 Task: Create Board Public Speaking Tips to Workspace Cash Management. Create Board User Research to Workspace Cash Management. Create Board Customer Service Knowledge Base Development and Management to Workspace Cash Management
Action: Mouse moved to (335, 67)
Screenshot: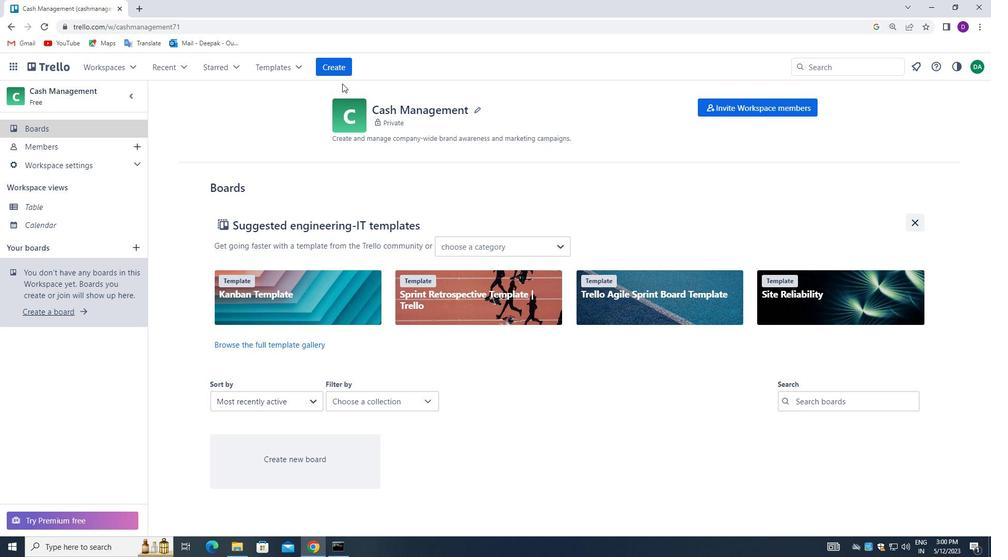 
Action: Mouse pressed left at (335, 67)
Screenshot: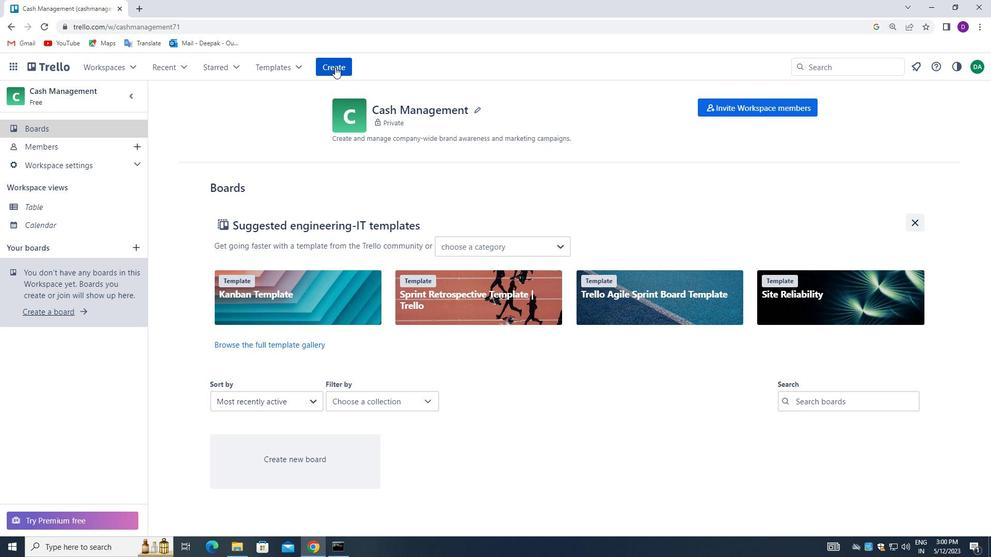 
Action: Mouse moved to (385, 109)
Screenshot: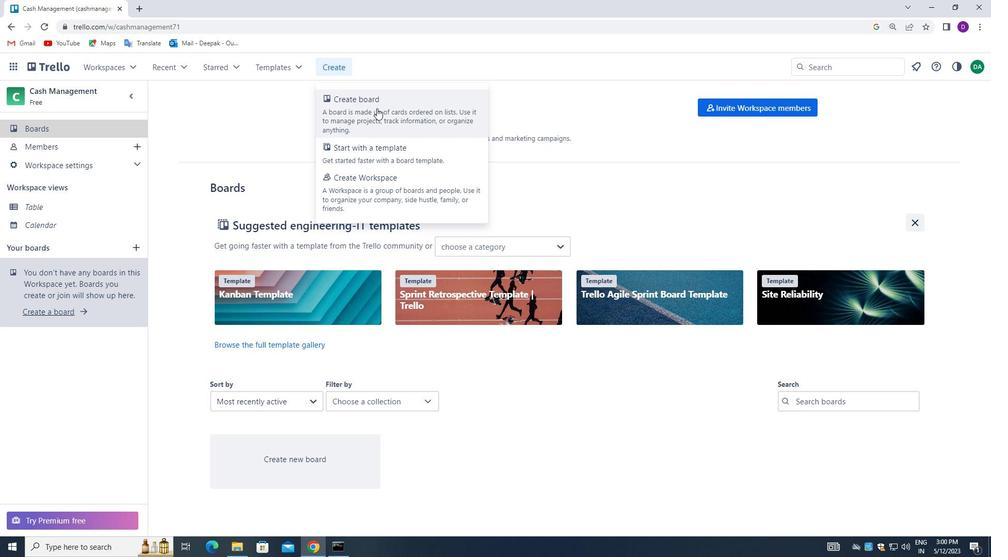 
Action: Mouse pressed left at (385, 109)
Screenshot: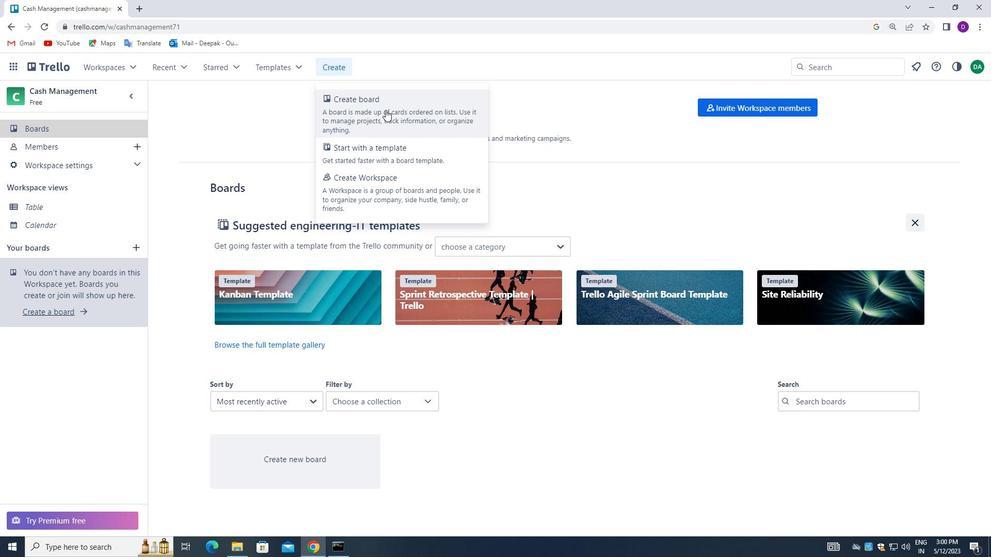 
Action: Mouse moved to (356, 279)
Screenshot: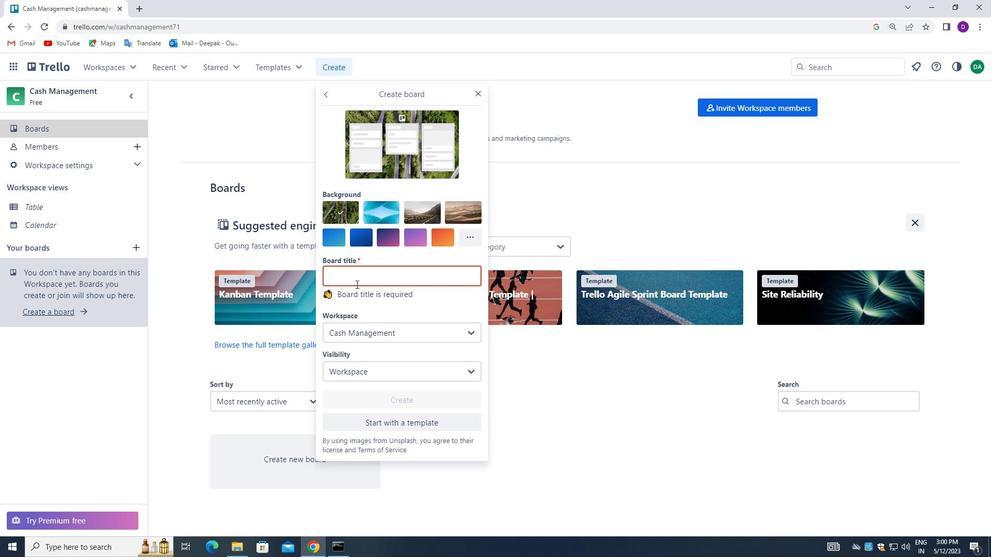 
Action: Mouse pressed left at (356, 279)
Screenshot: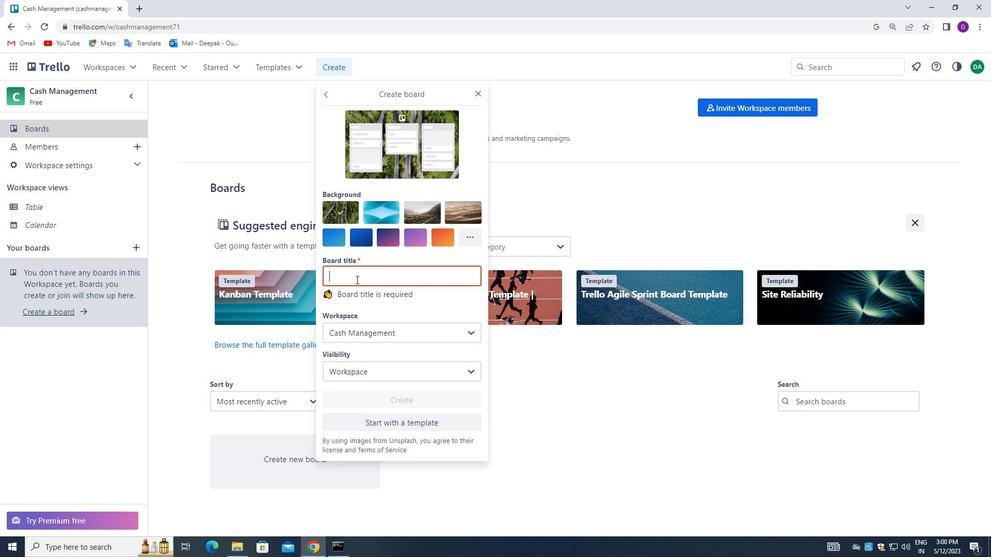 
Action: Key pressed <Key.shift>PUBLIC<Key.space><Key.shift>SPEAKING
Screenshot: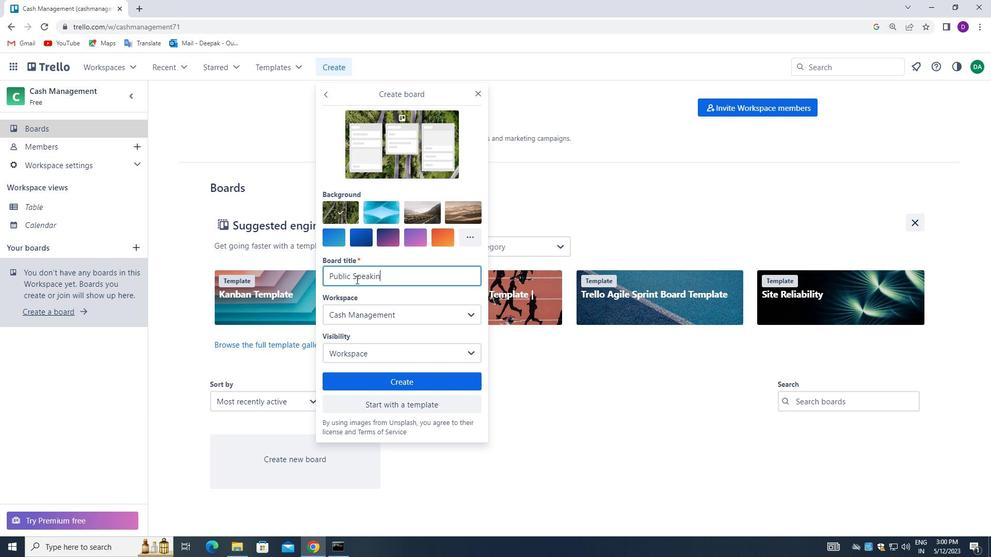 
Action: Mouse moved to (397, 318)
Screenshot: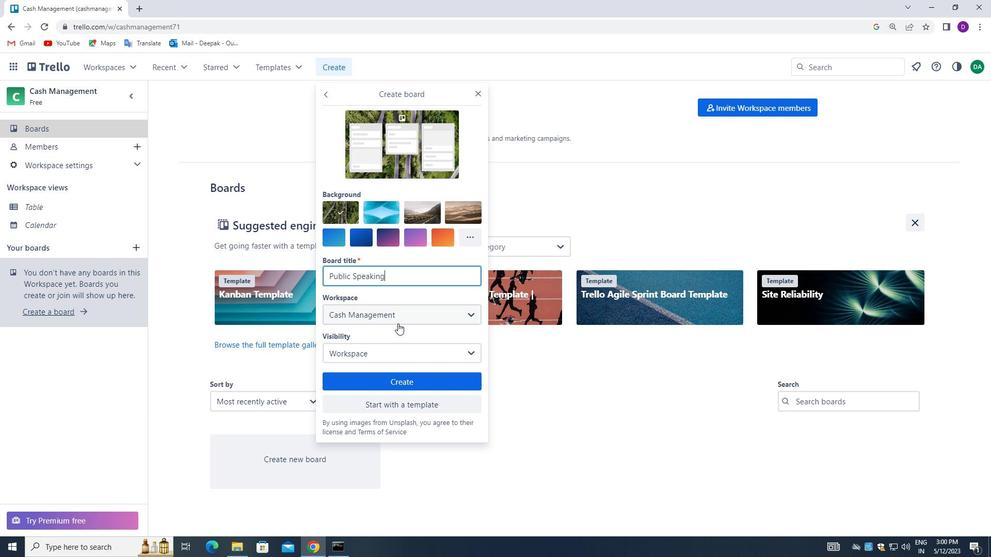 
Action: Mouse pressed left at (397, 318)
Screenshot: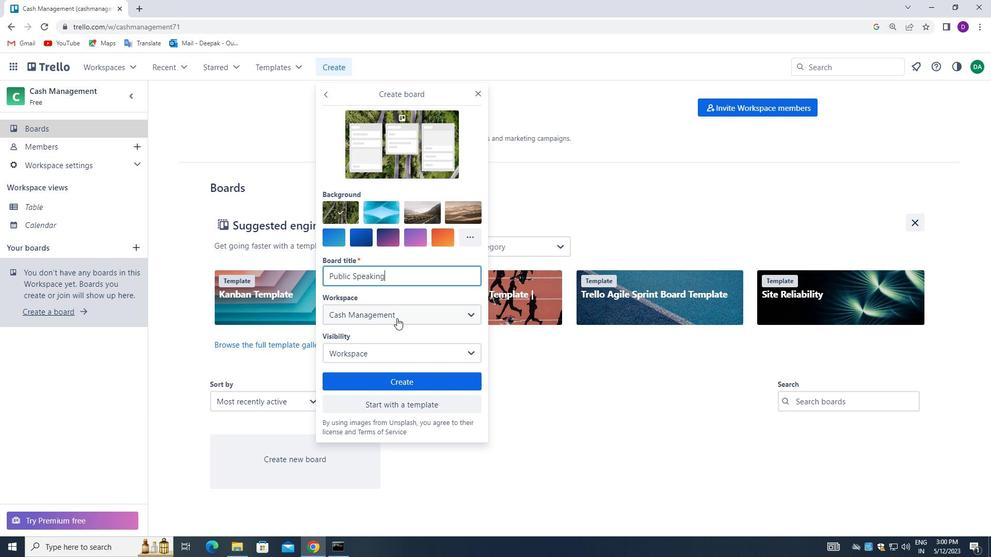 
Action: Mouse moved to (397, 317)
Screenshot: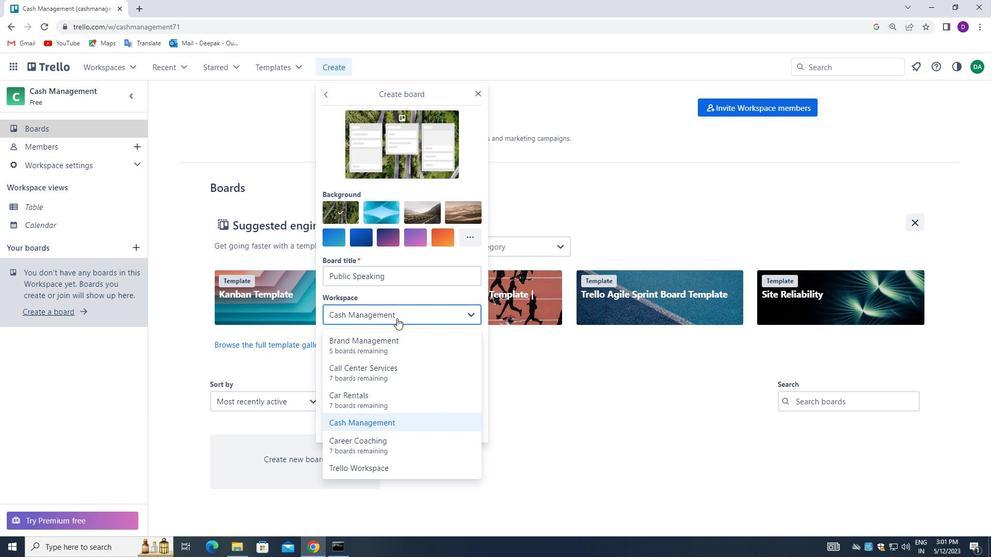 
Action: Mouse pressed left at (397, 317)
Screenshot: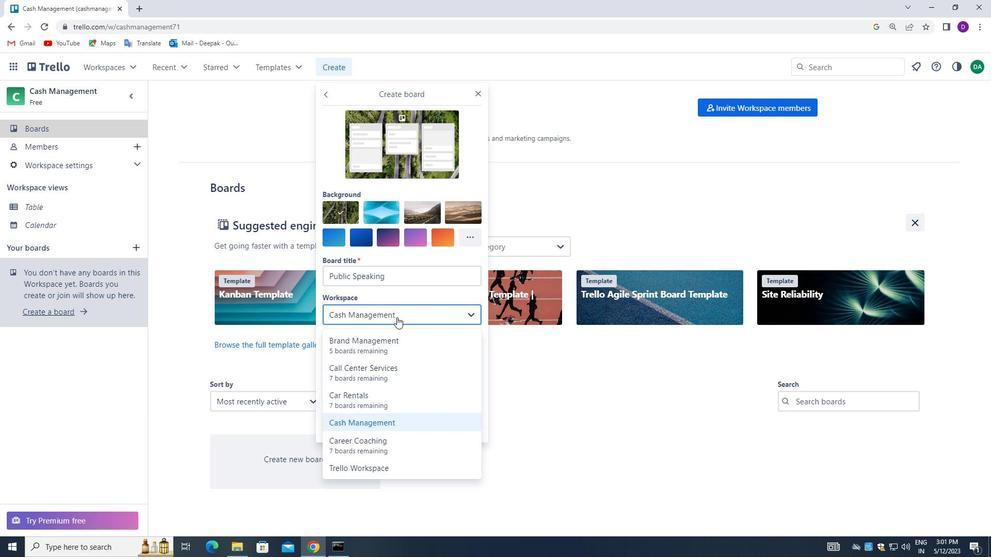 
Action: Mouse moved to (394, 379)
Screenshot: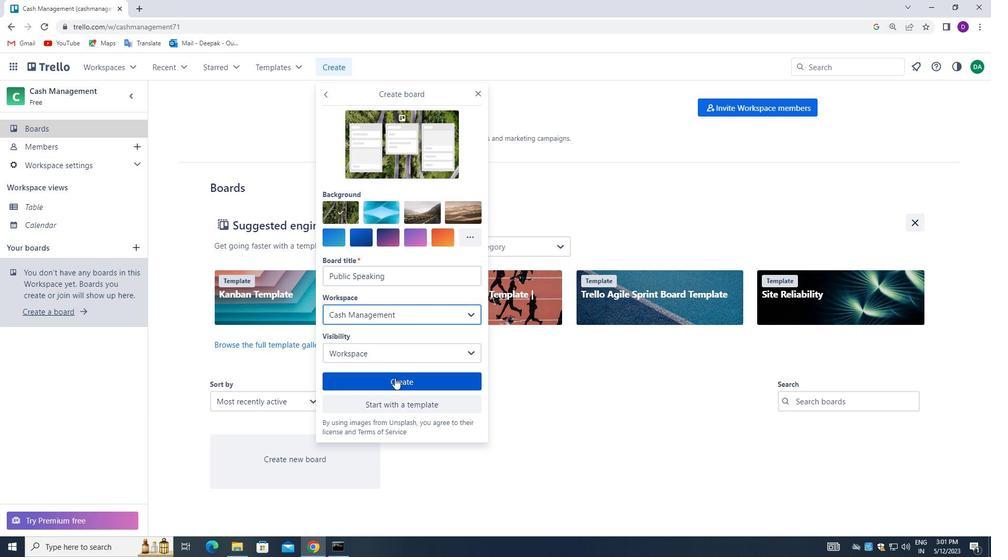 
Action: Mouse pressed left at (394, 379)
Screenshot: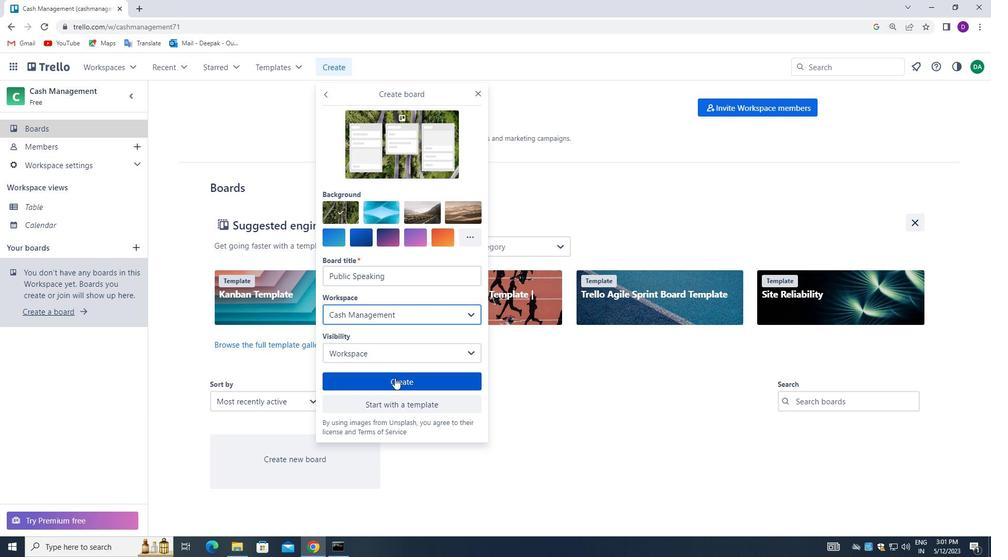 
Action: Mouse moved to (64, 128)
Screenshot: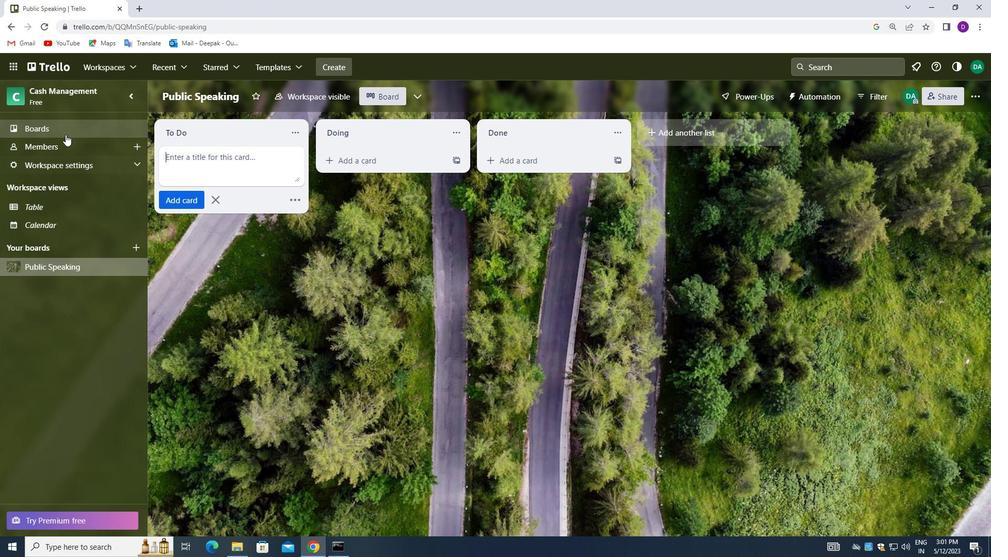 
Action: Mouse pressed left at (64, 128)
Screenshot: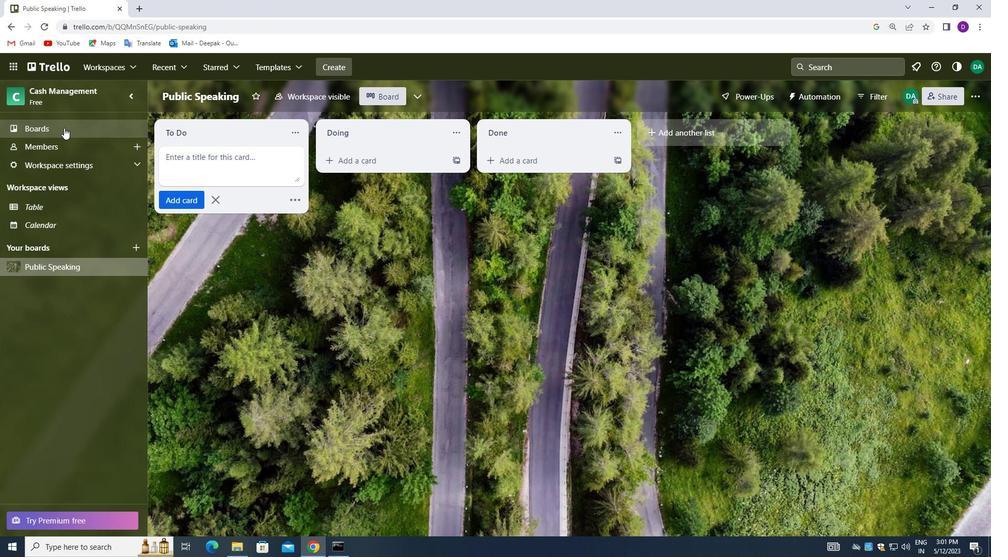 
Action: Mouse moved to (327, 62)
Screenshot: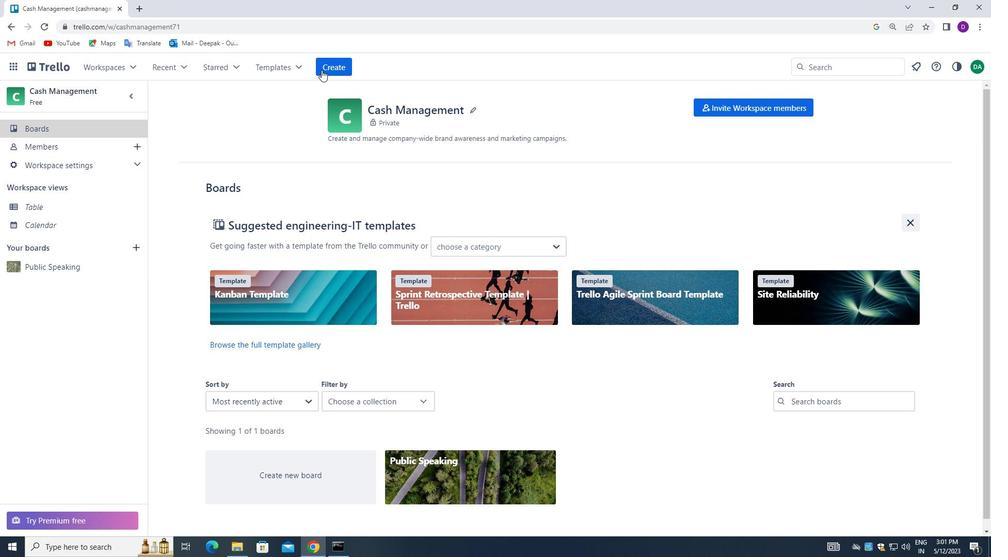 
Action: Mouse pressed left at (327, 62)
Screenshot: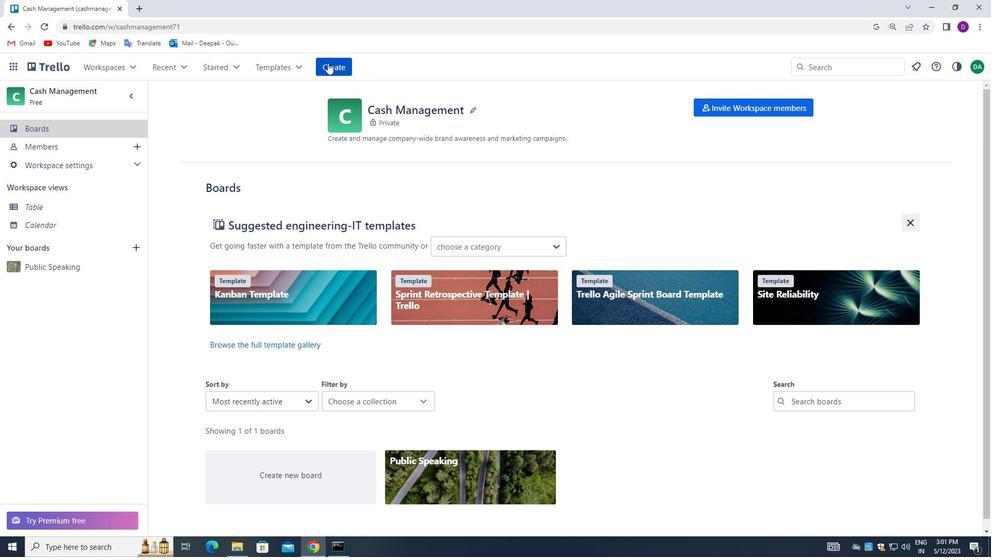
Action: Mouse moved to (395, 113)
Screenshot: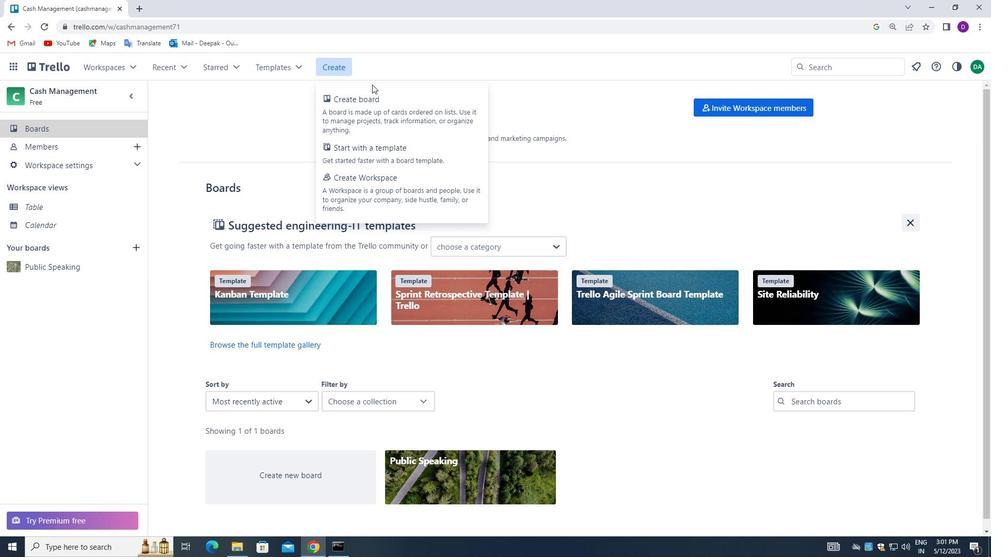 
Action: Mouse pressed left at (395, 113)
Screenshot: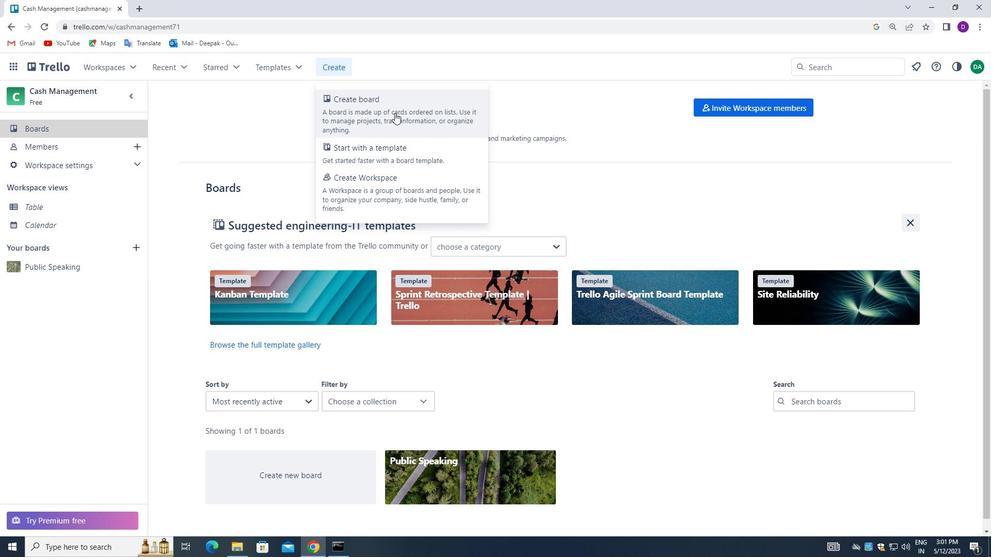 
Action: Mouse moved to (382, 277)
Screenshot: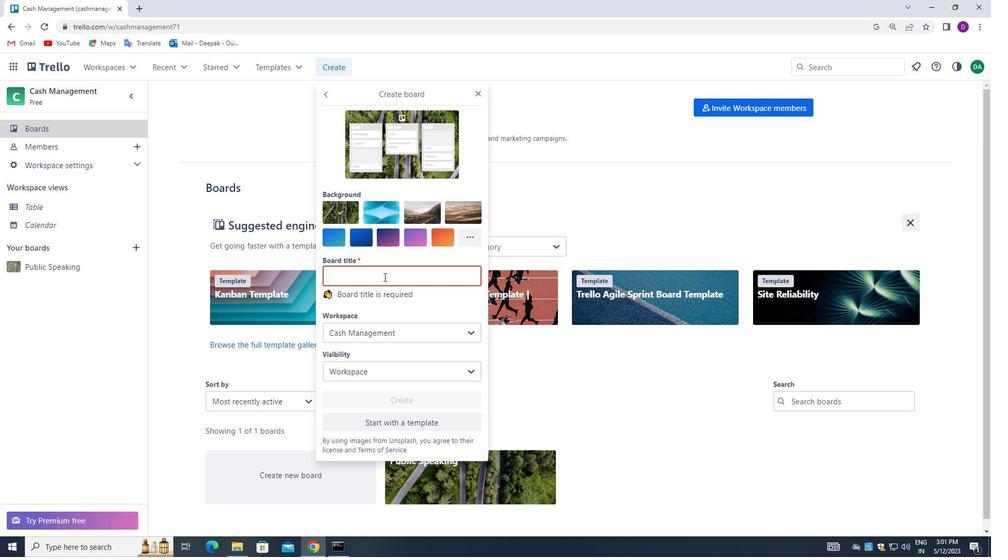 
Action: Key pressed <Key.shift>USER<Key.space><Key.shift>RESEARCH
Screenshot: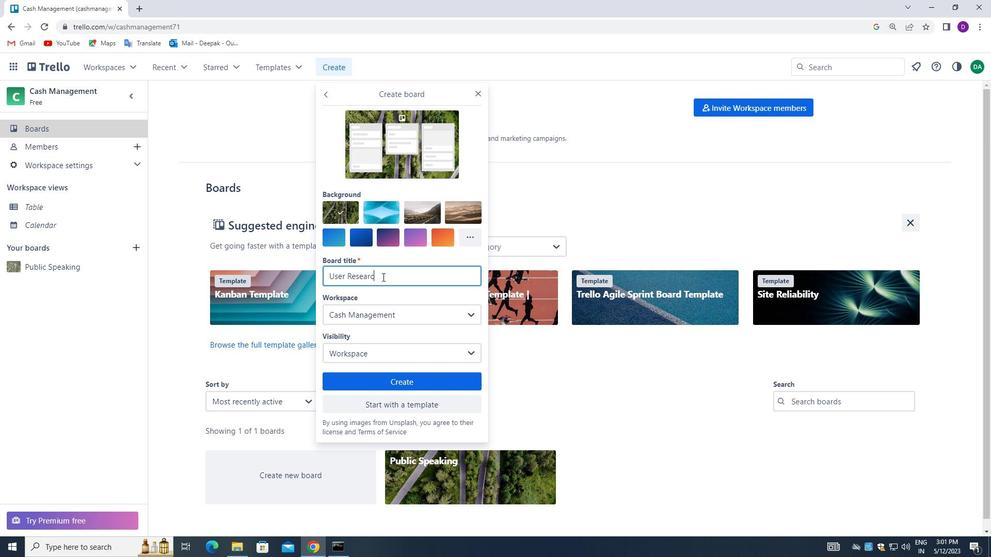 
Action: Mouse moved to (395, 380)
Screenshot: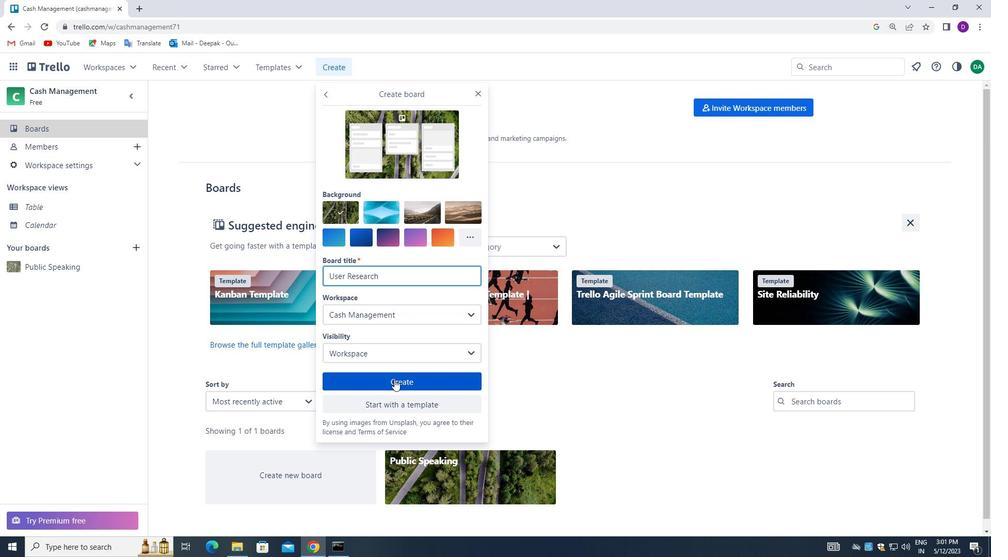 
Action: Mouse pressed left at (395, 380)
Screenshot: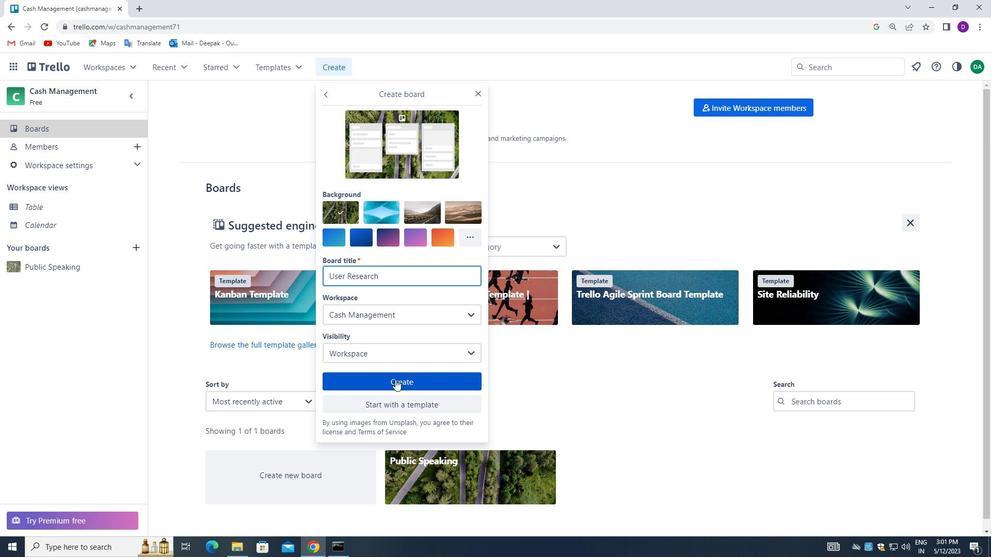 
Action: Mouse moved to (40, 125)
Screenshot: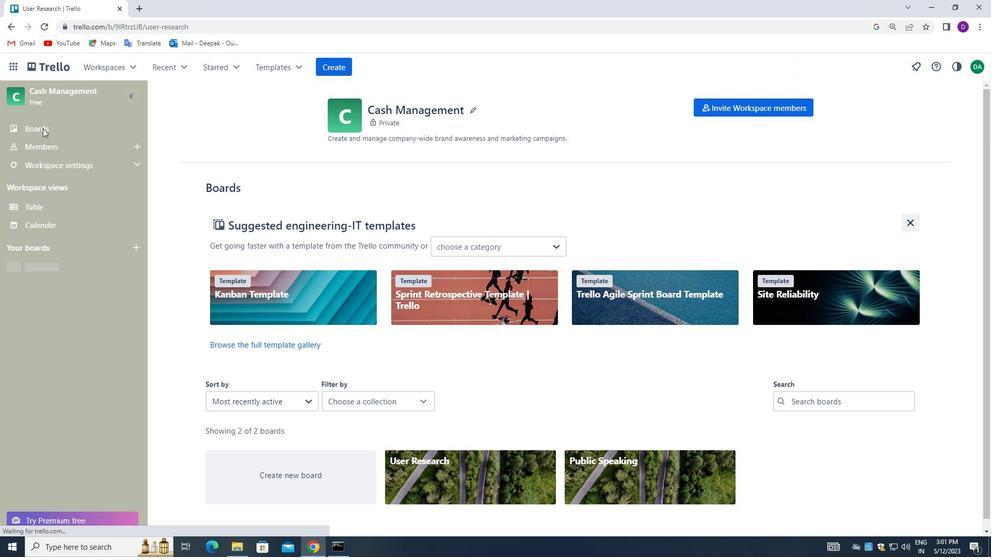 
Action: Mouse pressed left at (40, 125)
Screenshot: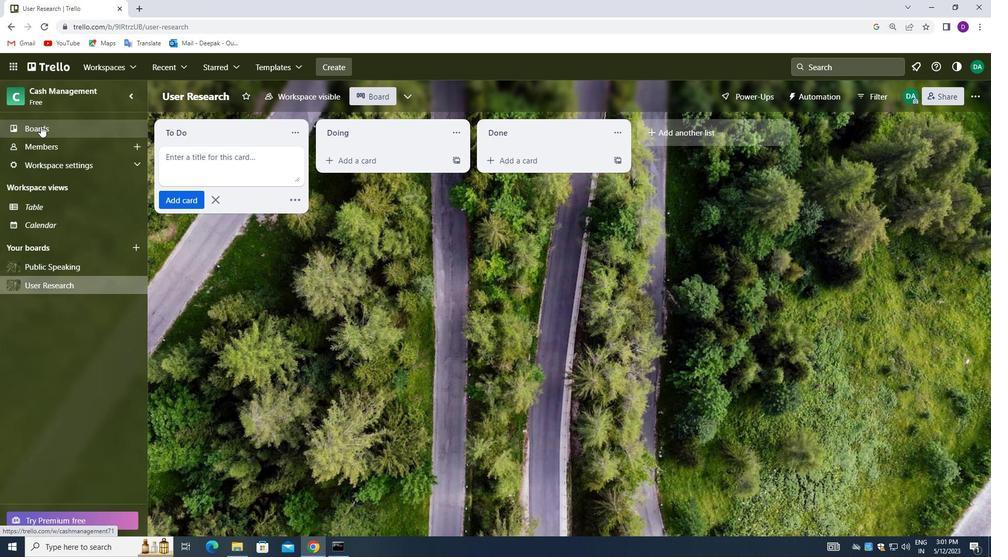 
Action: Mouse moved to (336, 69)
Screenshot: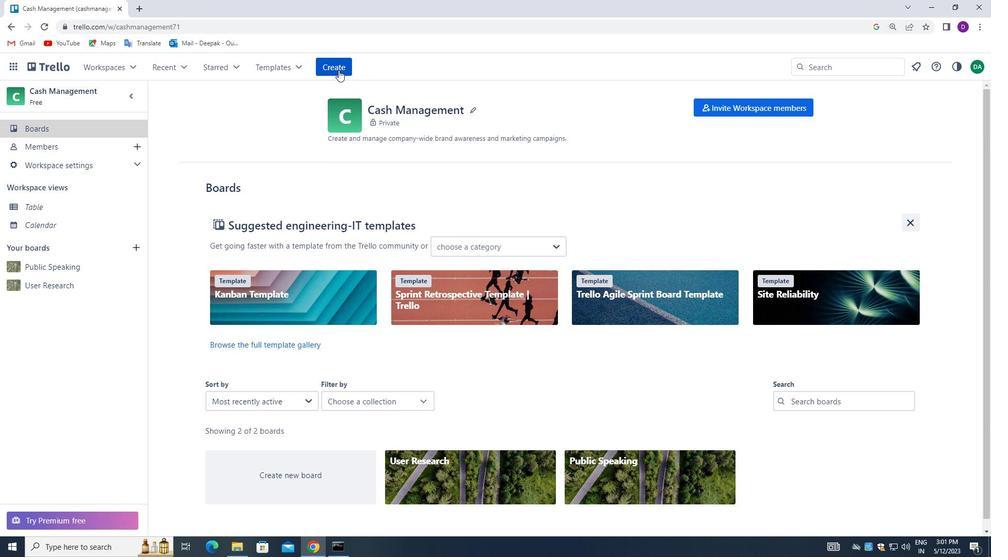 
Action: Mouse pressed left at (336, 69)
Screenshot: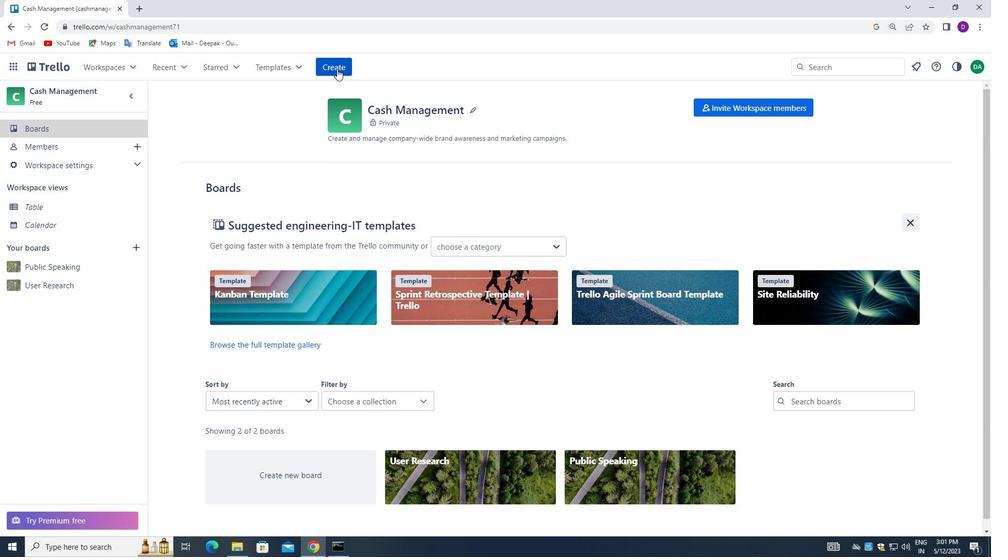 
Action: Mouse moved to (397, 124)
Screenshot: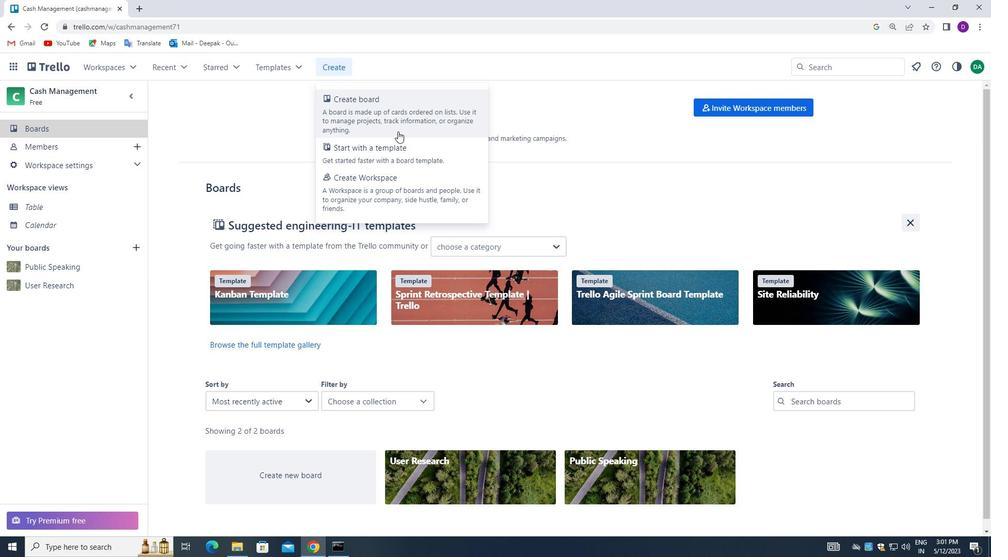 
Action: Mouse pressed left at (397, 124)
Screenshot: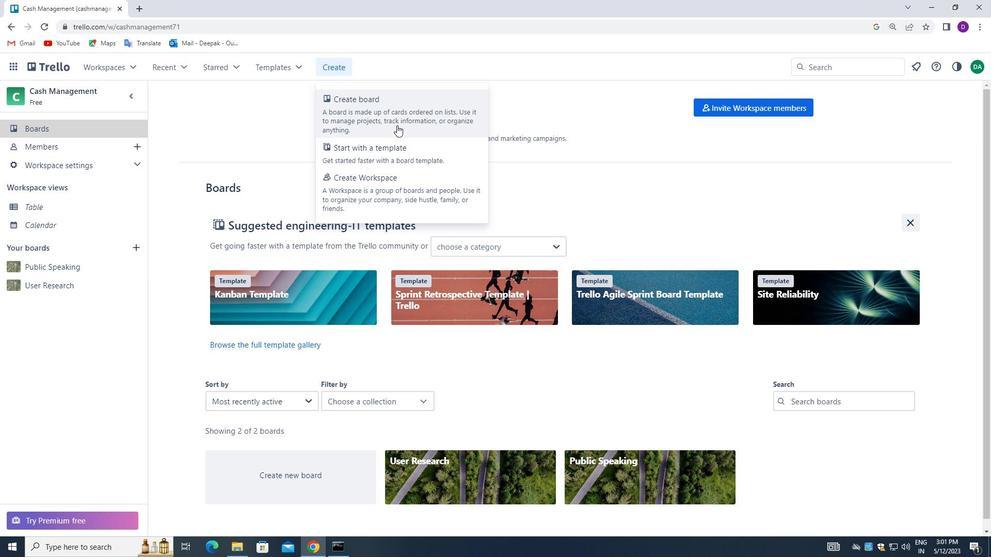 
Action: Mouse moved to (337, 275)
Screenshot: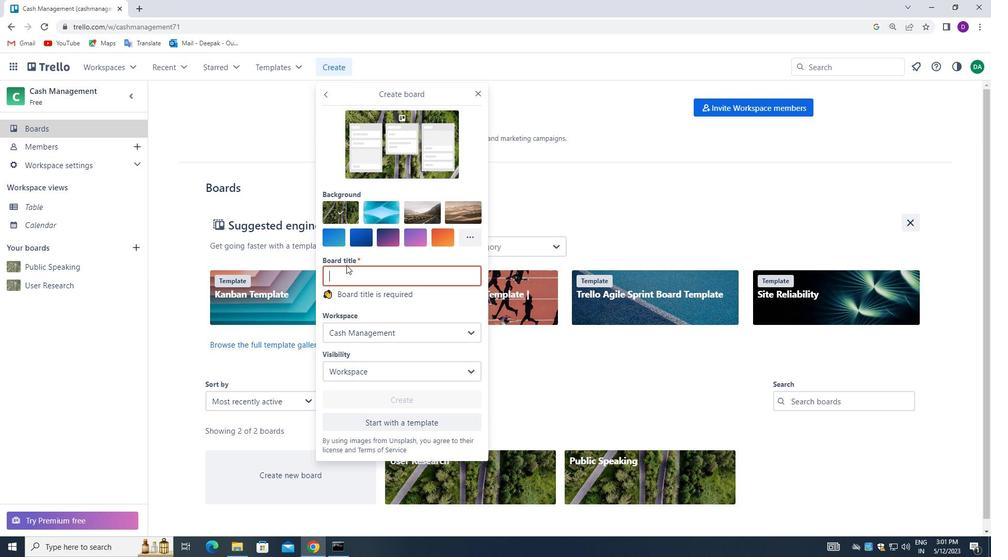 
Action: Mouse pressed left at (337, 275)
Screenshot: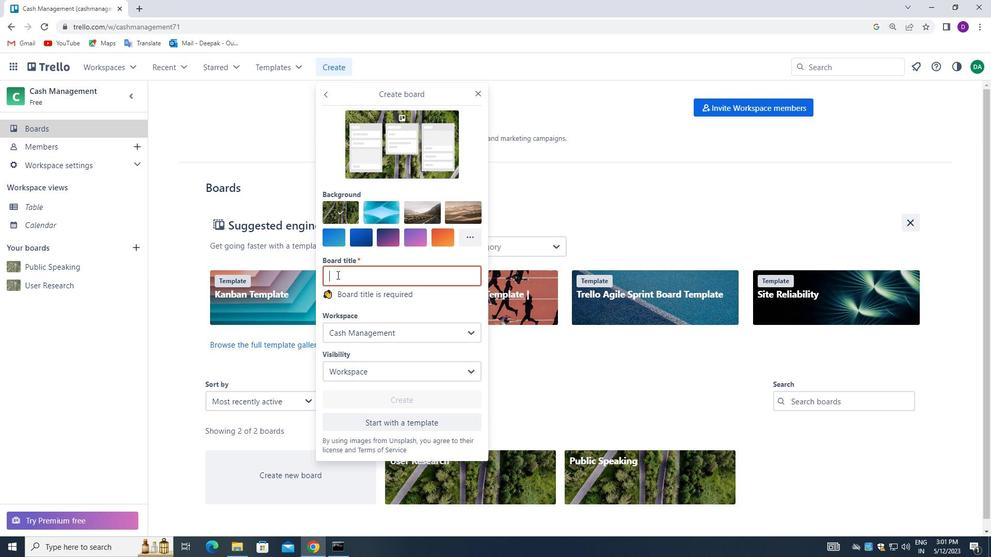 
Action: Mouse moved to (339, 274)
Screenshot: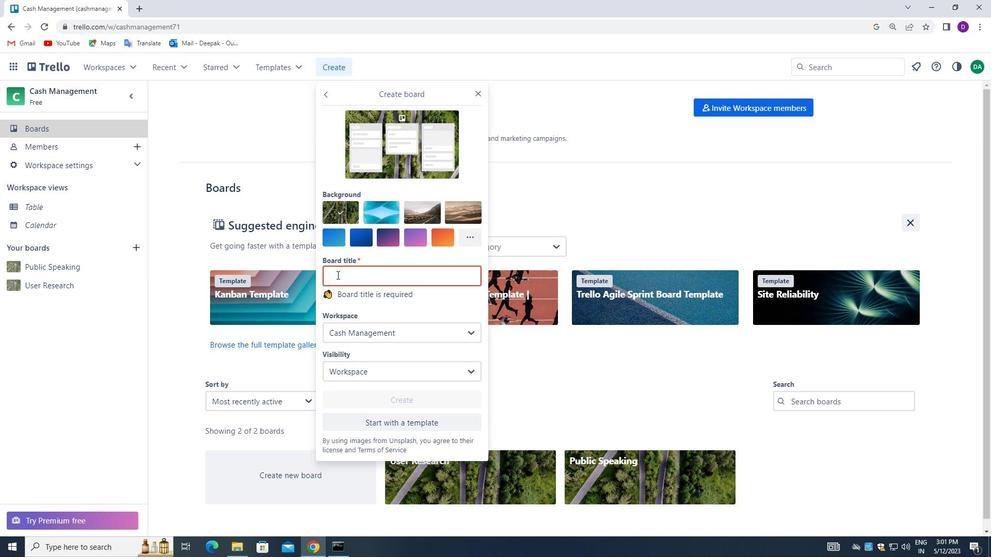 
Action: Key pressed <Key.shift><Key.shift><Key.shift><Key.shift><Key.shift><Key.shift><Key.shift><Key.shift><Key.shift><Key.shift>CUSTOMER<Key.space><Key.shift>SERVICE<Key.space><Key.shift>KNOWLEDGE<Key.space><Key.shift><Key.shift>BASE<Key.space><Key.shift><Key.shift><Key.shift><Key.shift><Key.shift><Key.shift>DEVELOPMENT<Key.space>AND<Key.space><Key.shift>MANAGEMENT
Screenshot: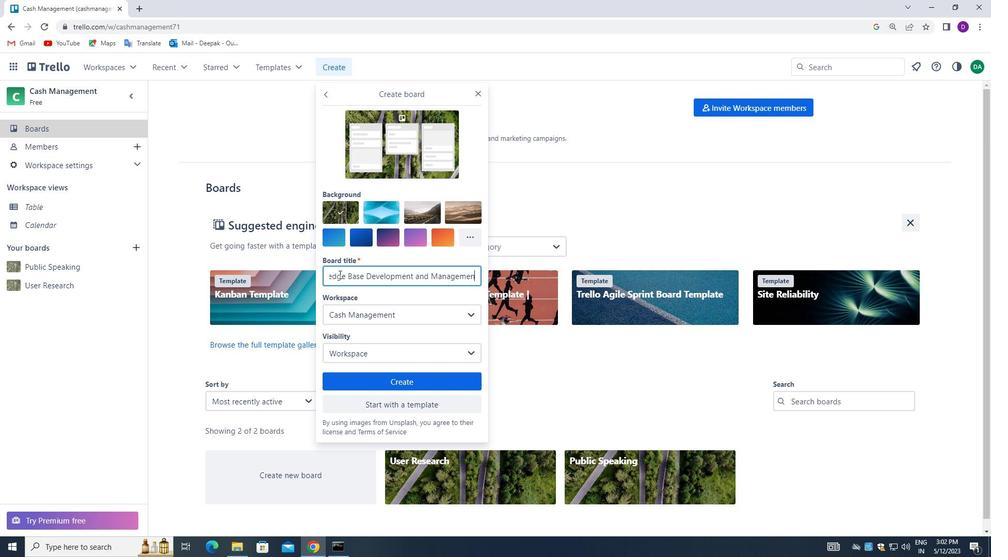 
Action: Mouse moved to (412, 381)
Screenshot: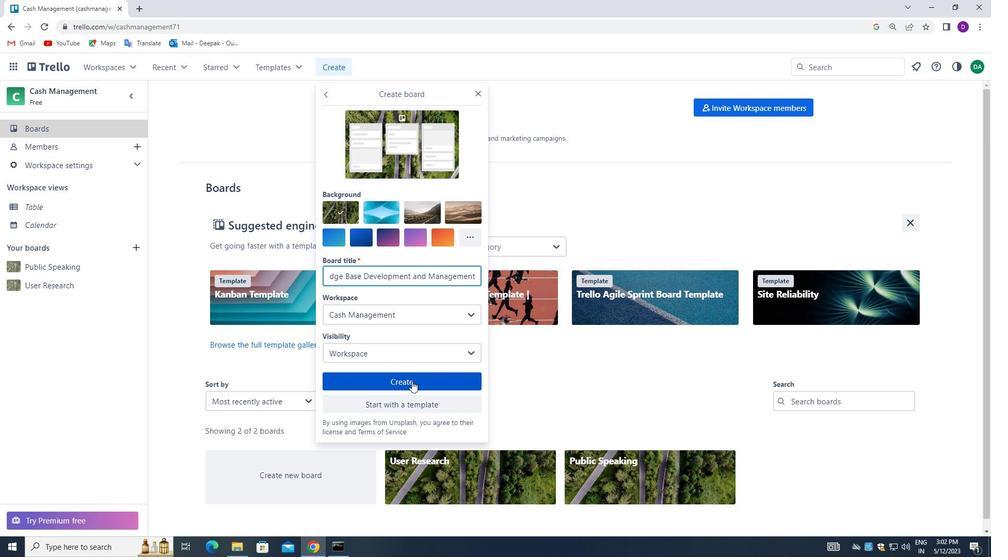 
Action: Mouse pressed left at (412, 381)
Screenshot: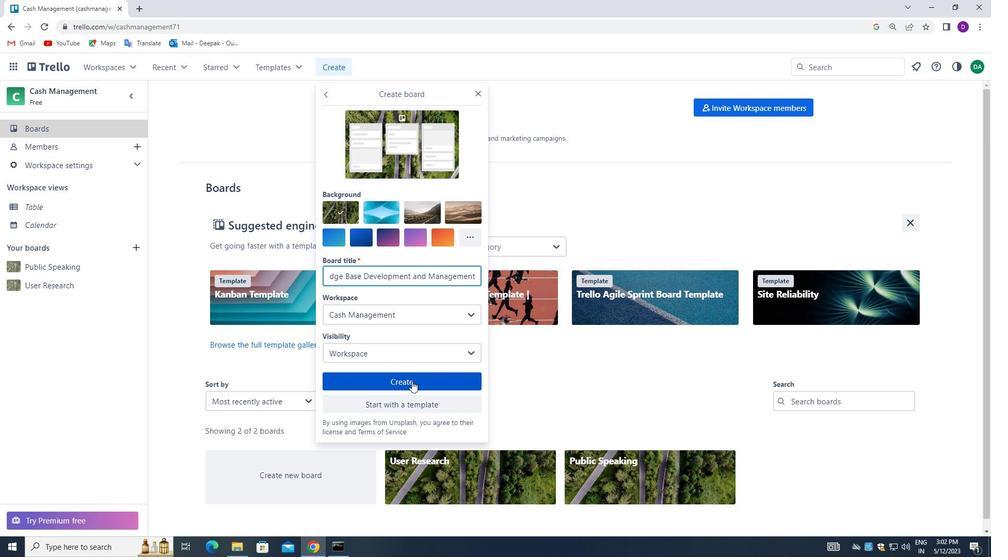 
Action: Mouse moved to (61, 126)
Screenshot: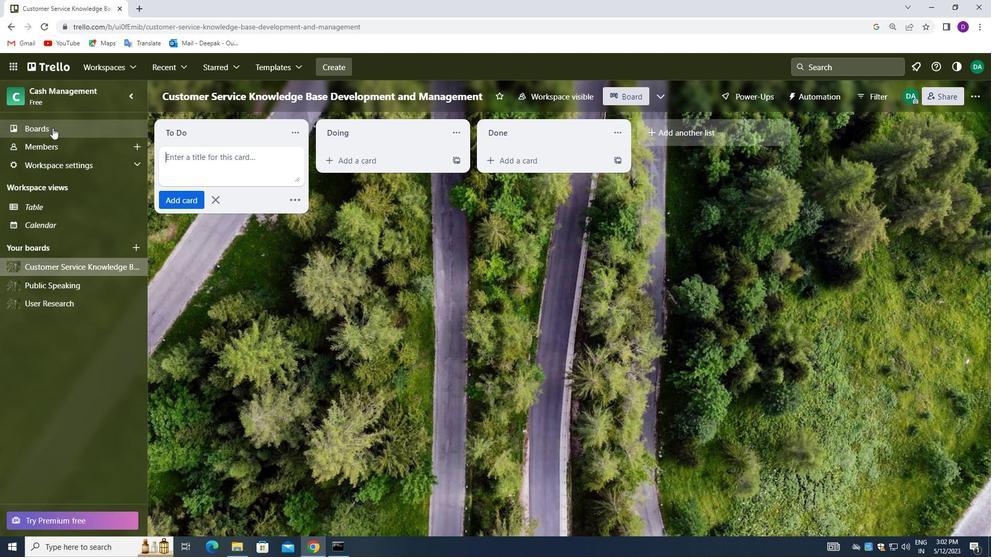 
Action: Mouse pressed left at (61, 126)
Screenshot: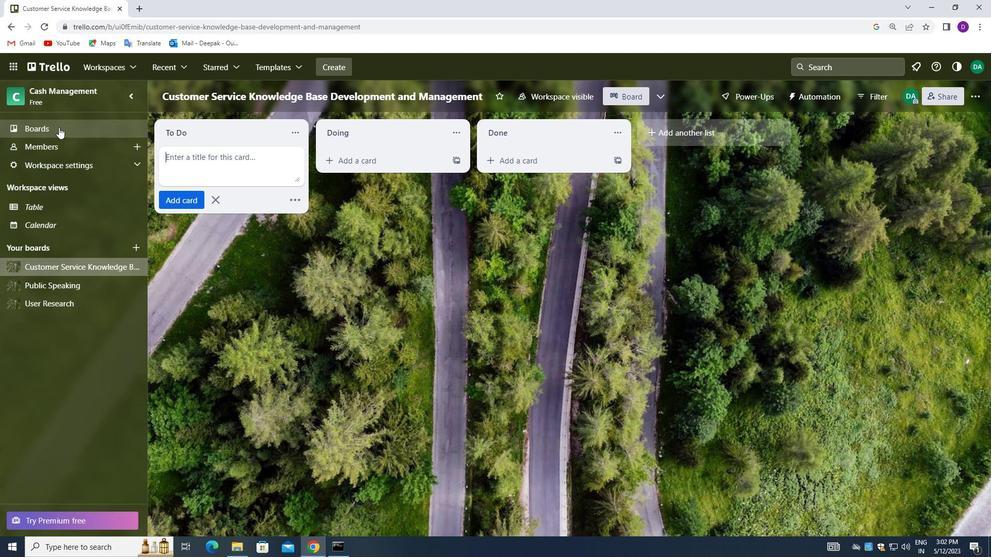 
Action: Mouse moved to (298, 340)
Screenshot: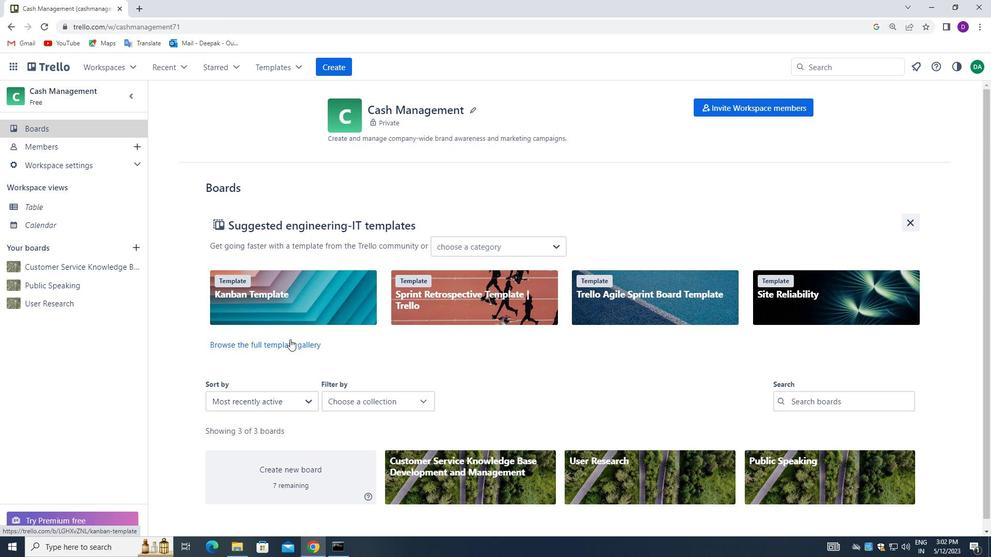 
